 Task: Add a condition where "Status category is Open" in pending tickets.
Action: Mouse moved to (173, 403)
Screenshot: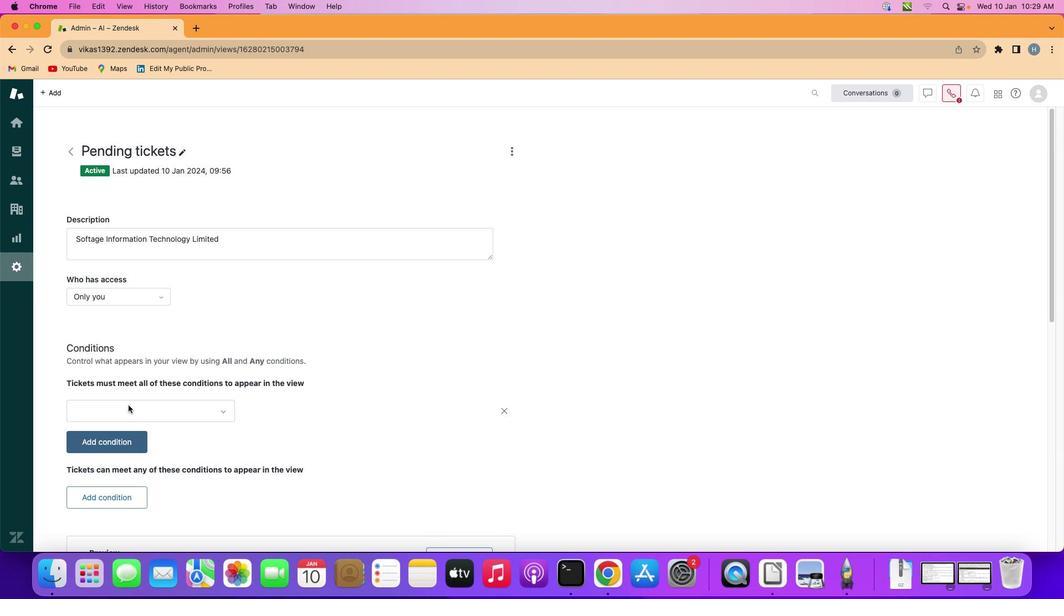 
Action: Mouse pressed left at (173, 403)
Screenshot: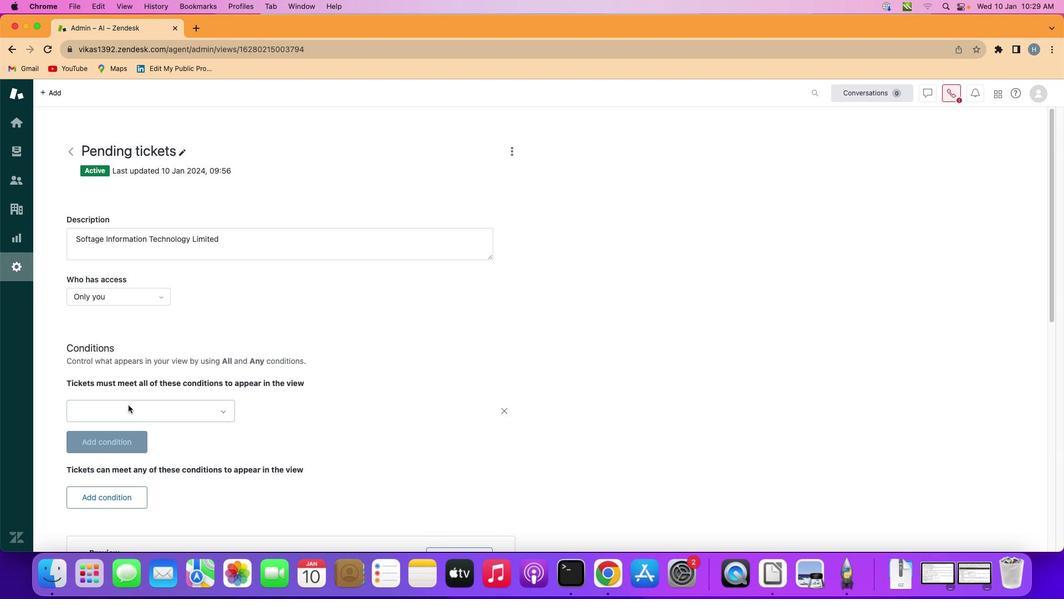 
Action: Mouse moved to (177, 404)
Screenshot: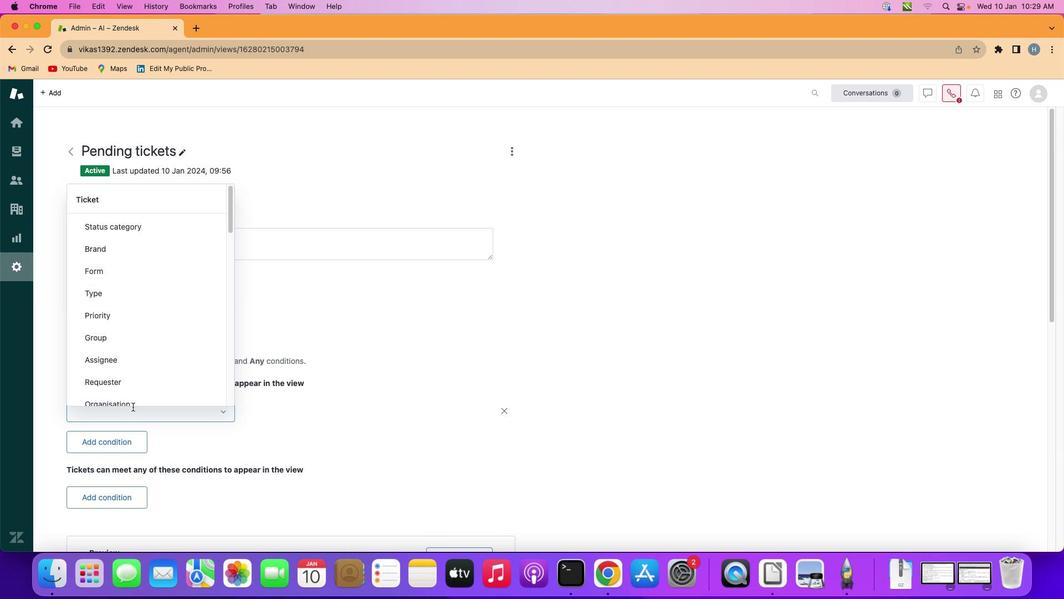 
Action: Mouse pressed left at (177, 404)
Screenshot: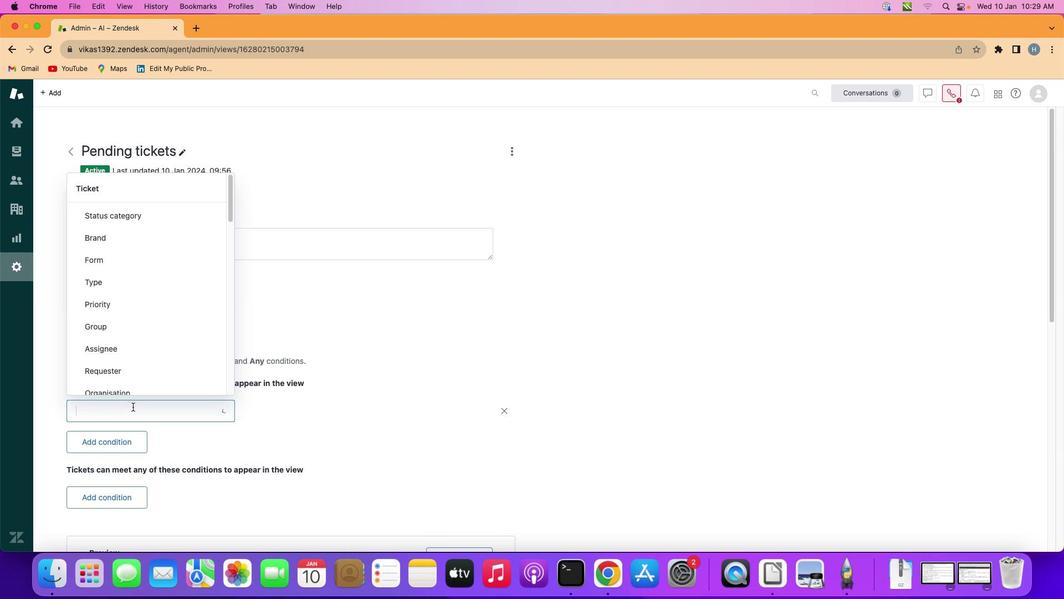 
Action: Mouse moved to (210, 227)
Screenshot: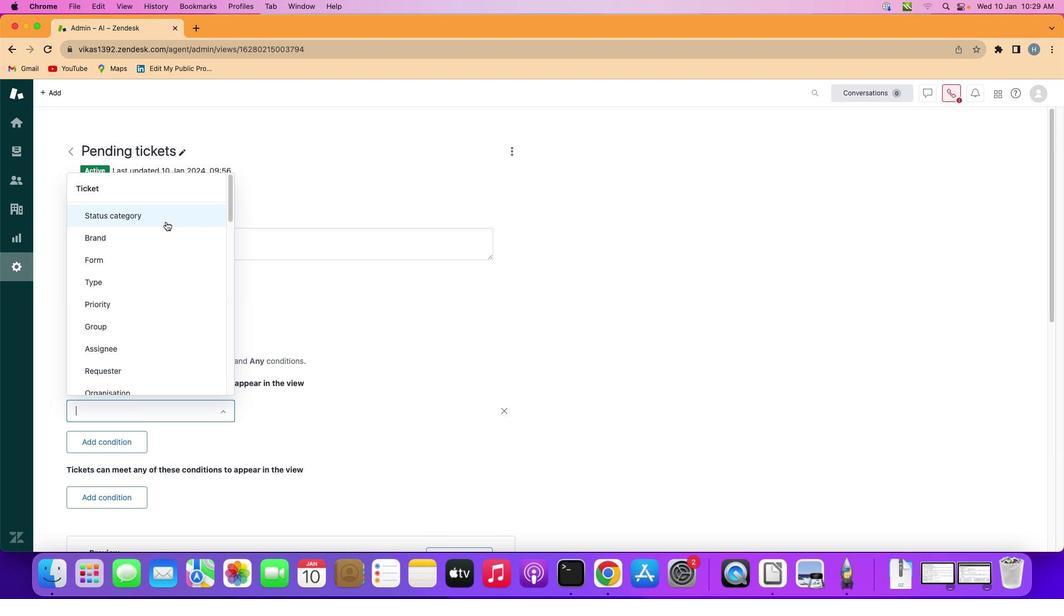 
Action: Mouse pressed left at (210, 227)
Screenshot: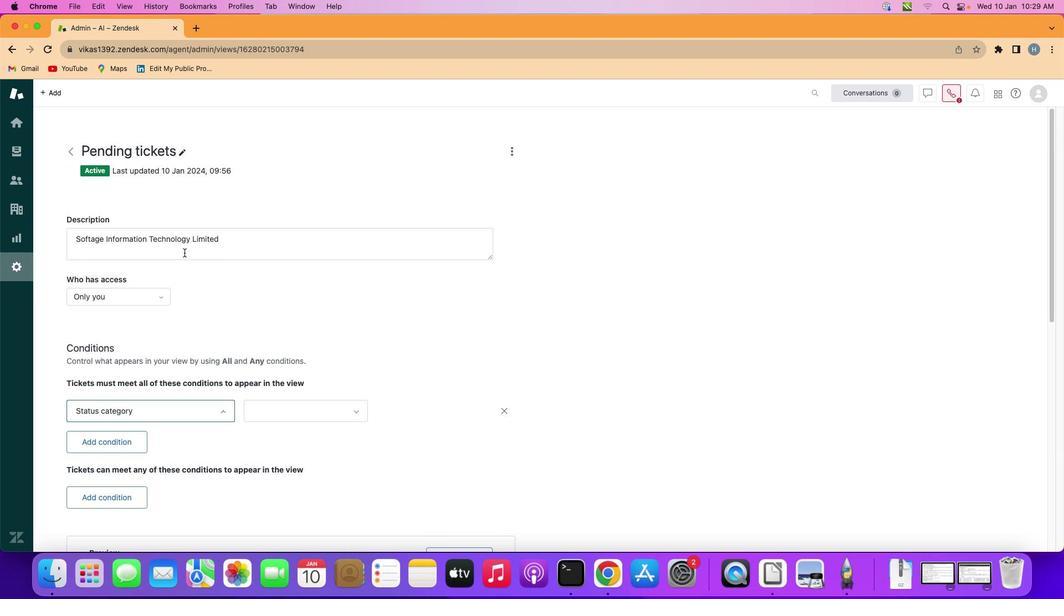 
Action: Mouse moved to (344, 402)
Screenshot: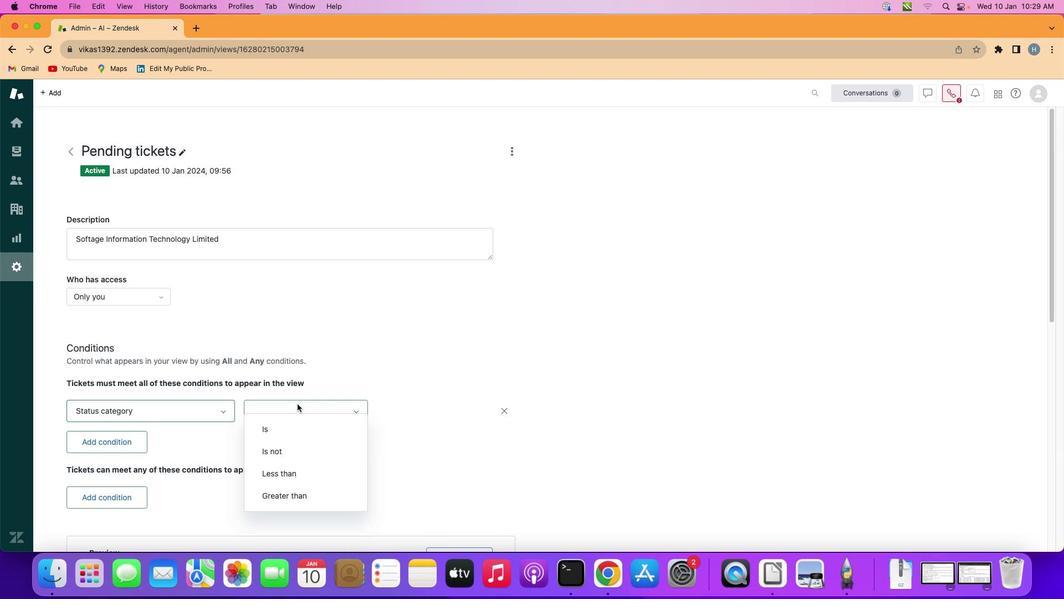 
Action: Mouse pressed left at (344, 402)
Screenshot: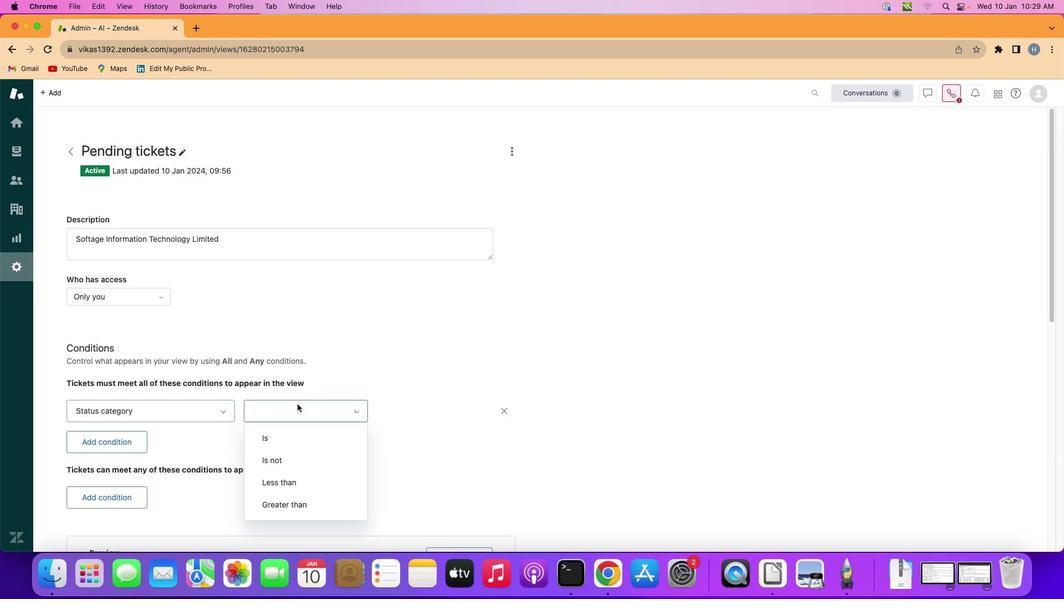 
Action: Mouse moved to (347, 430)
Screenshot: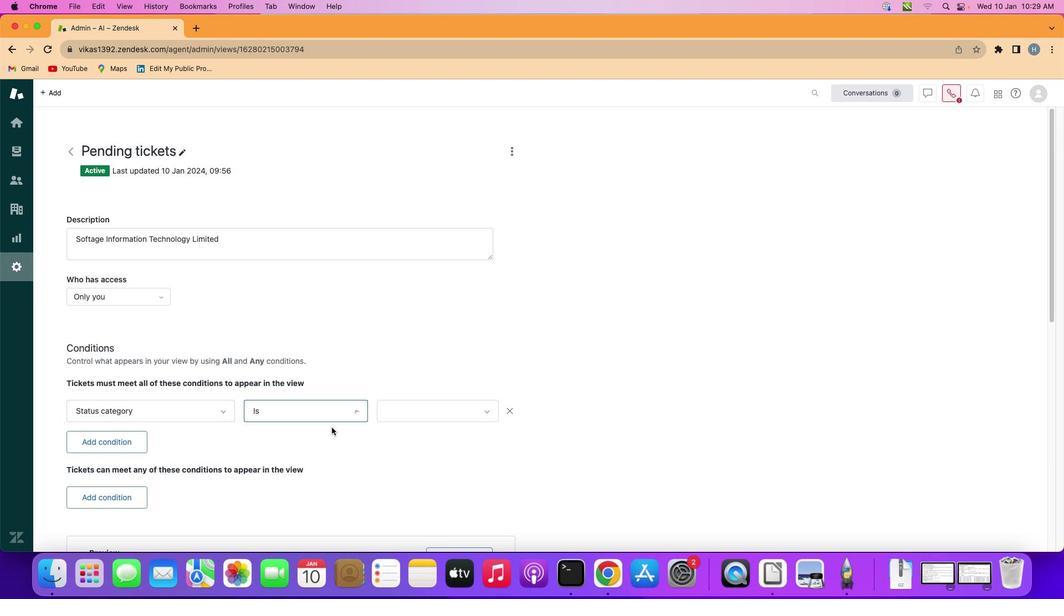
Action: Mouse pressed left at (347, 430)
Screenshot: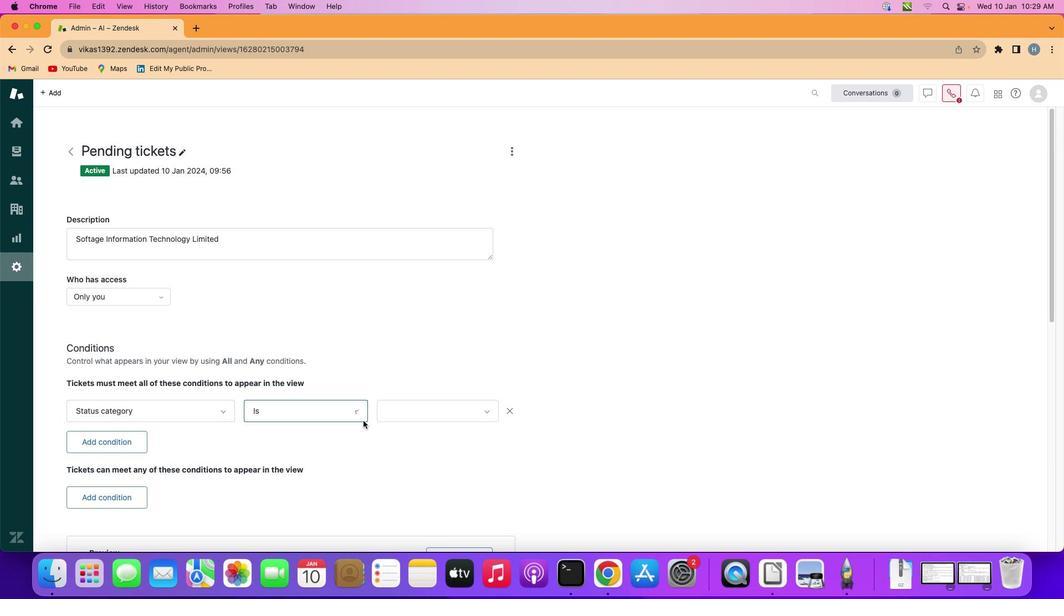 
Action: Mouse moved to (465, 405)
Screenshot: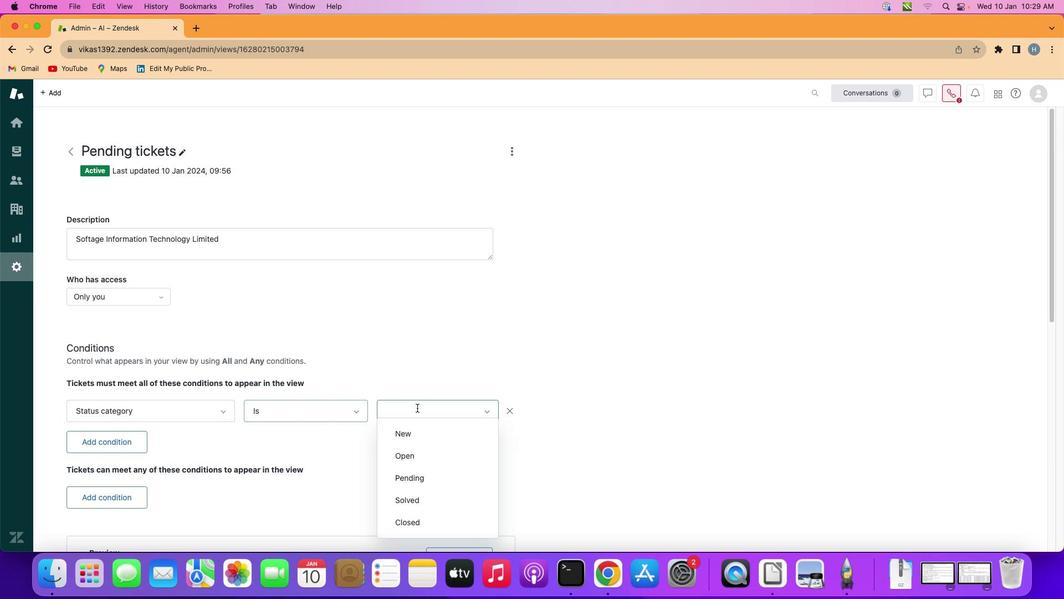 
Action: Mouse pressed left at (465, 405)
Screenshot: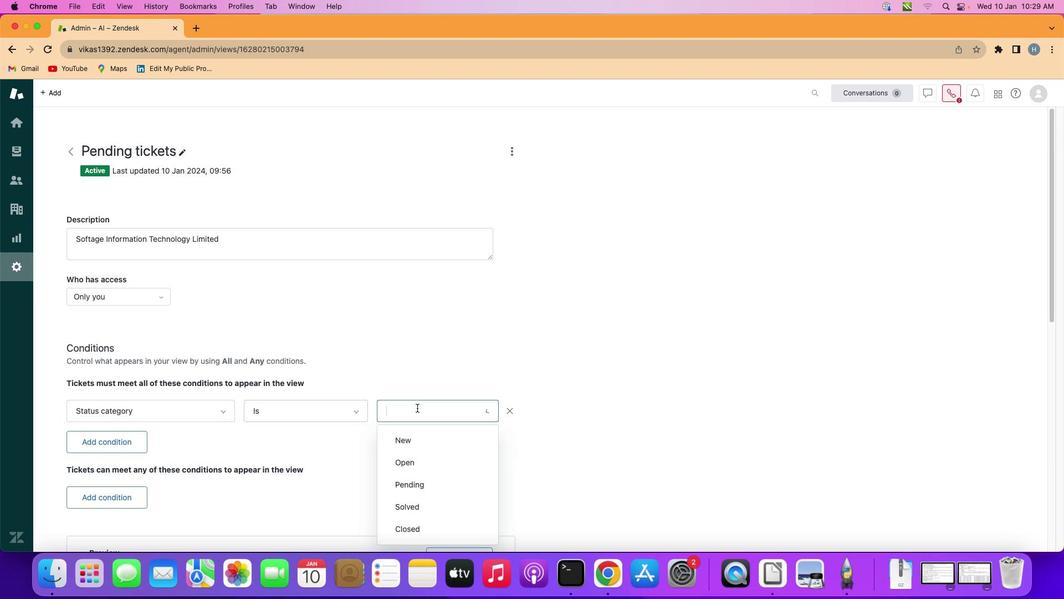 
Action: Mouse moved to (476, 454)
Screenshot: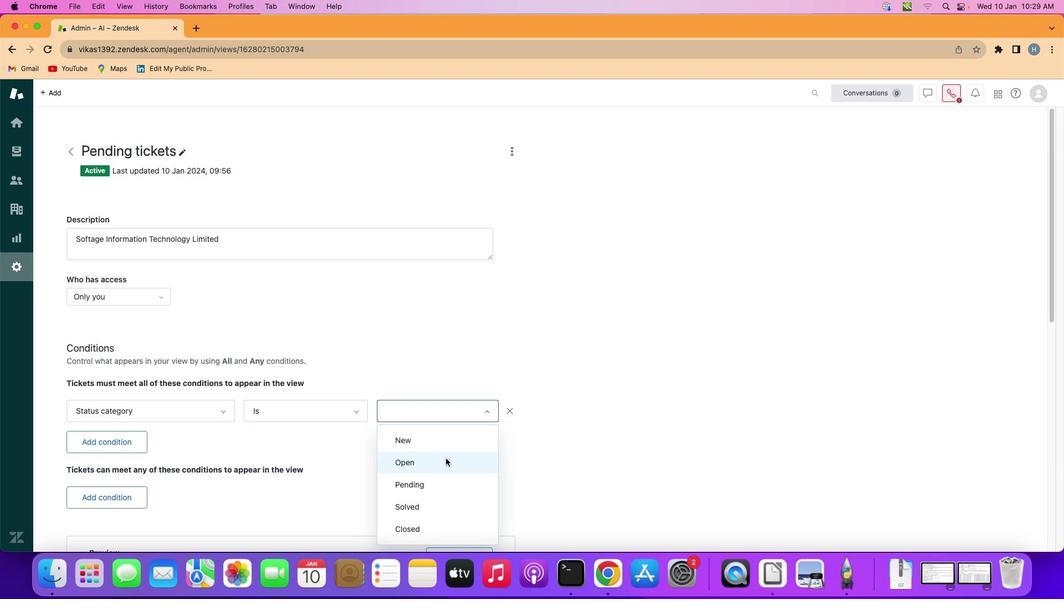 
Action: Mouse pressed left at (476, 454)
Screenshot: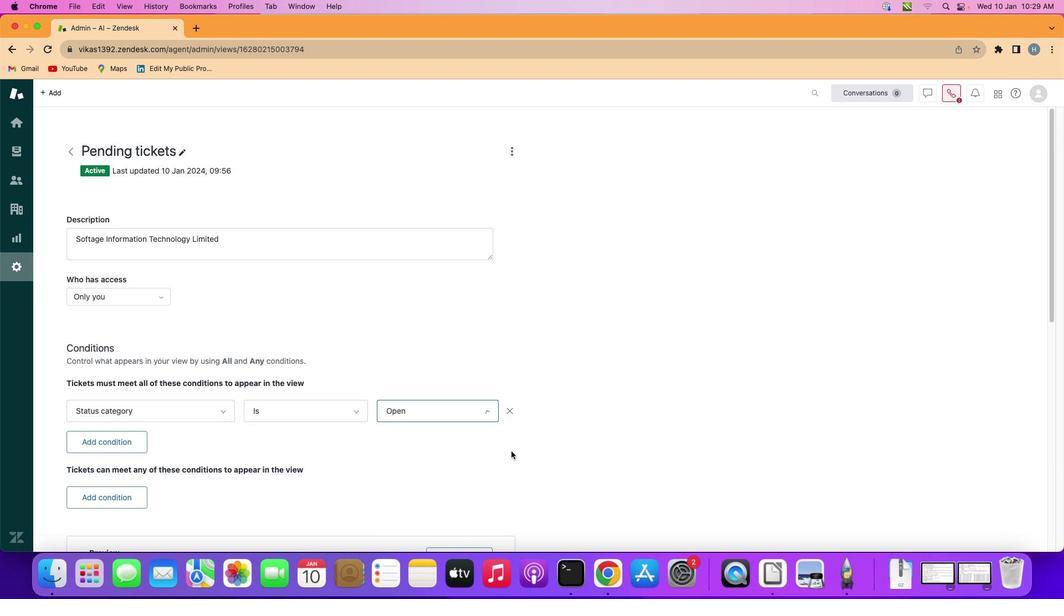 
Action: Mouse moved to (589, 441)
Screenshot: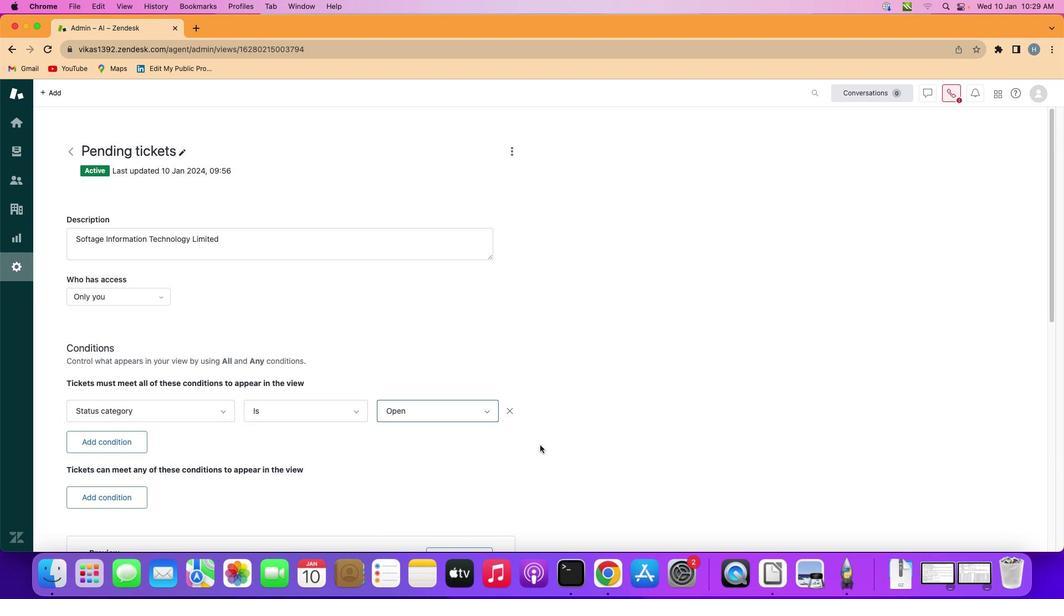 
